 Task: Add Tillamook Extra Sharp Cheddar Cheese to the cart.
Action: Mouse moved to (900, 341)
Screenshot: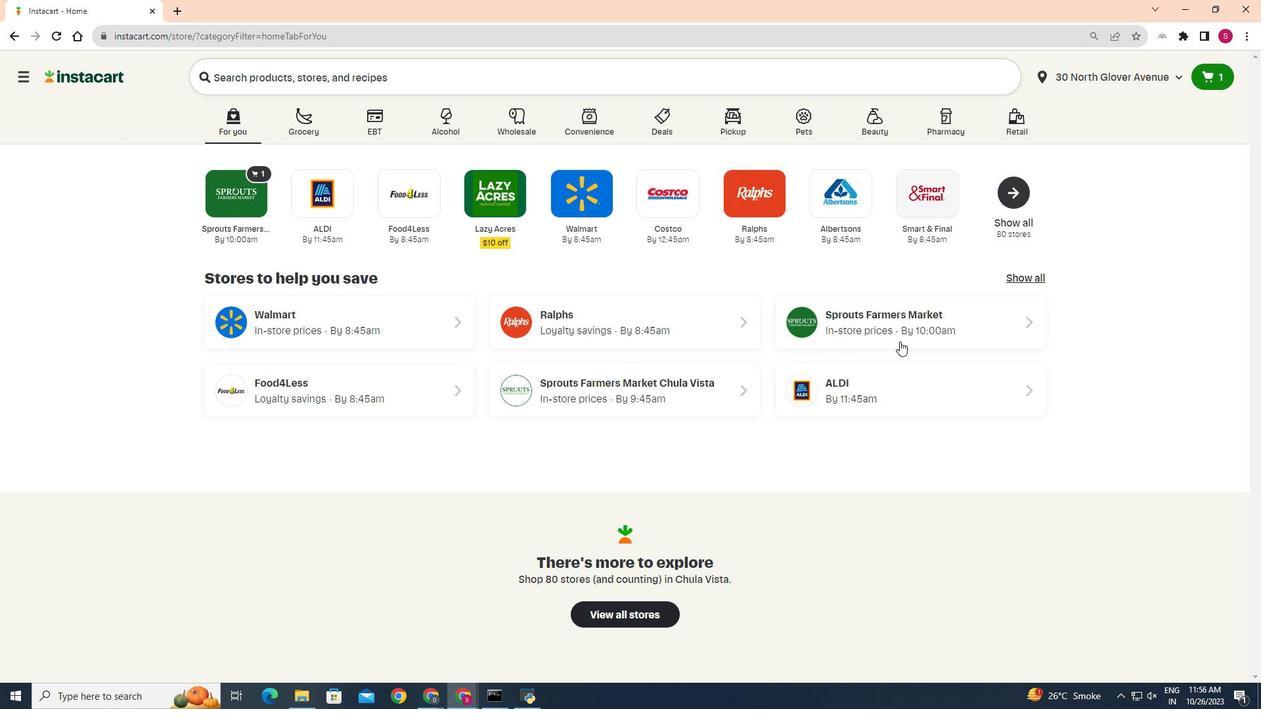
Action: Mouse pressed left at (900, 341)
Screenshot: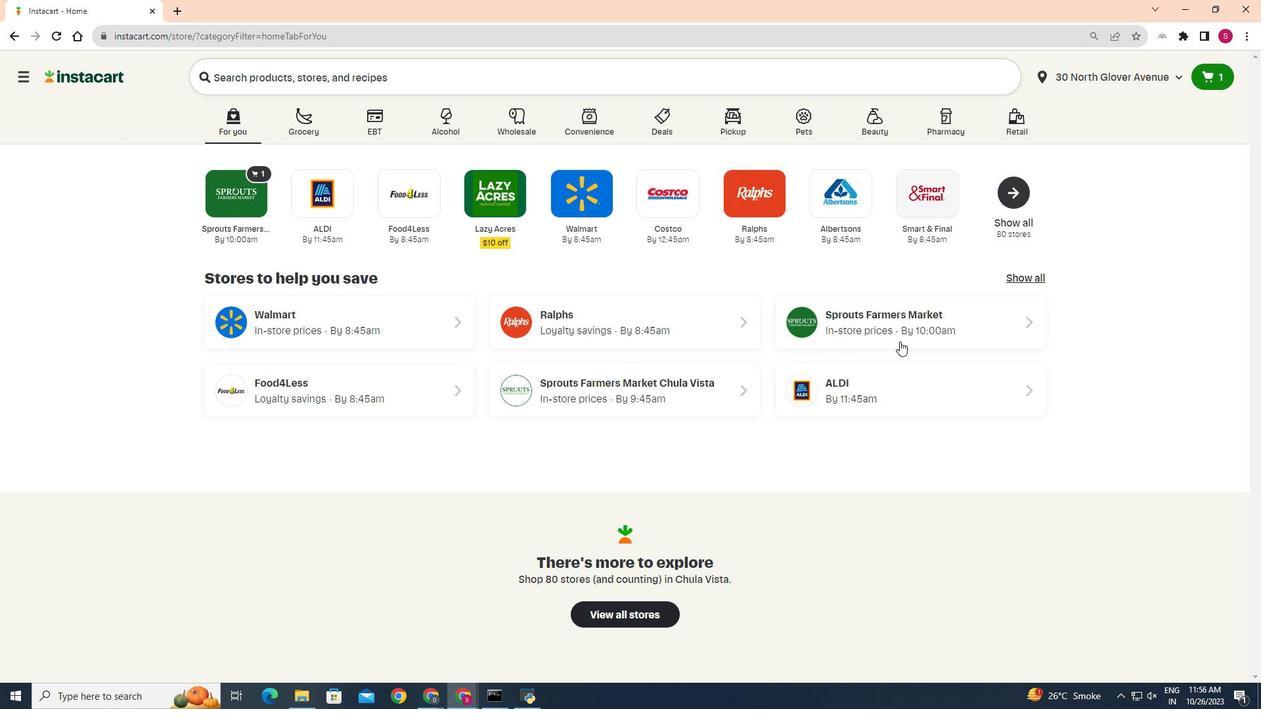 
Action: Mouse moved to (32, 550)
Screenshot: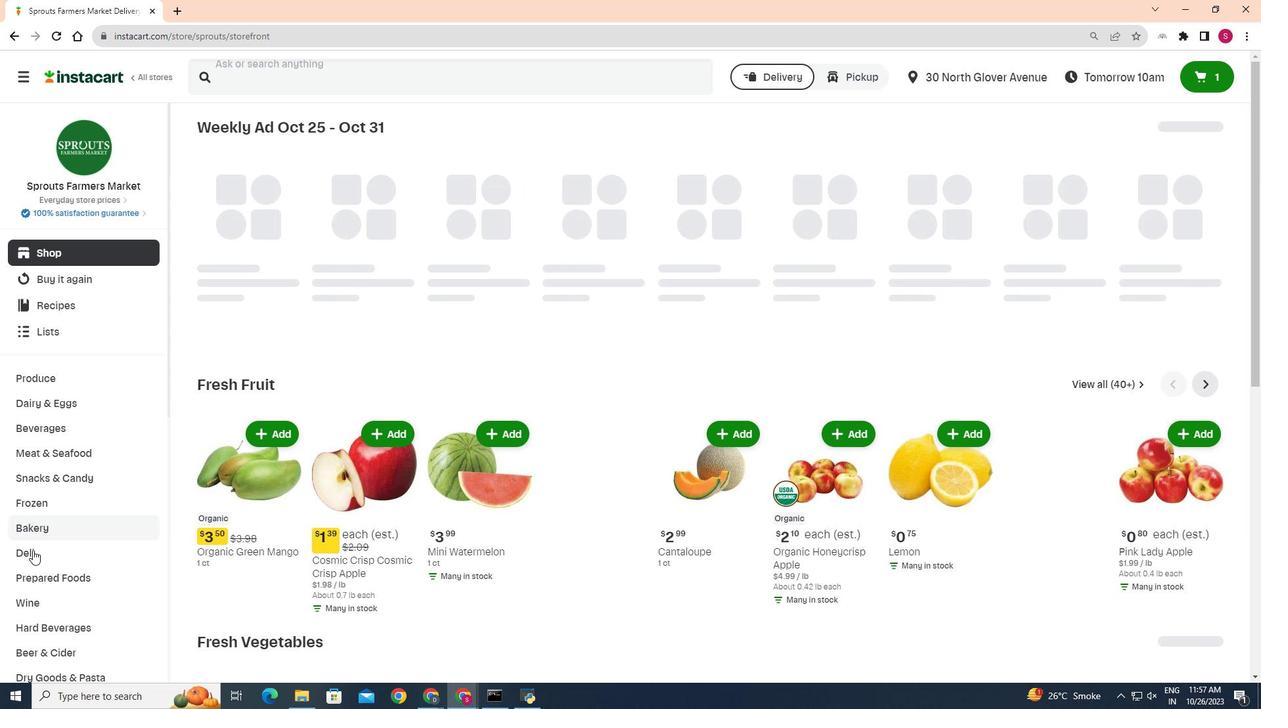 
Action: Mouse pressed left at (32, 550)
Screenshot: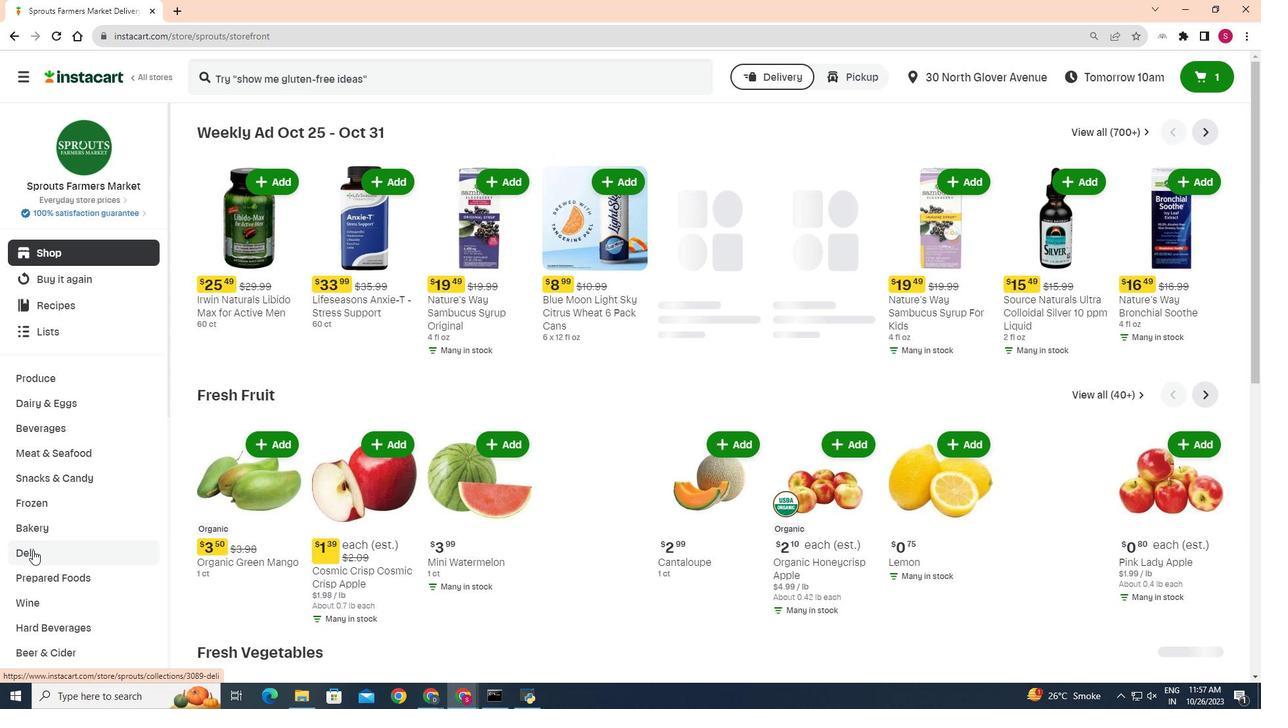 
Action: Mouse moved to (345, 164)
Screenshot: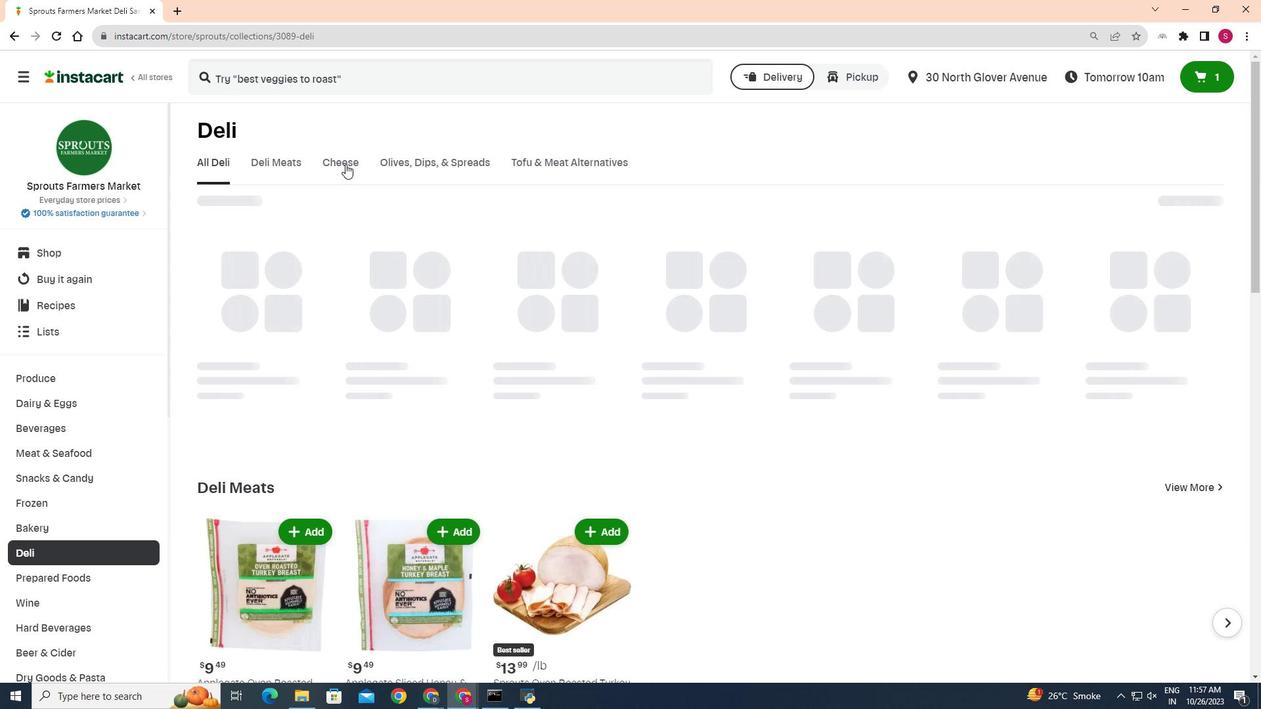 
Action: Mouse pressed left at (345, 164)
Screenshot: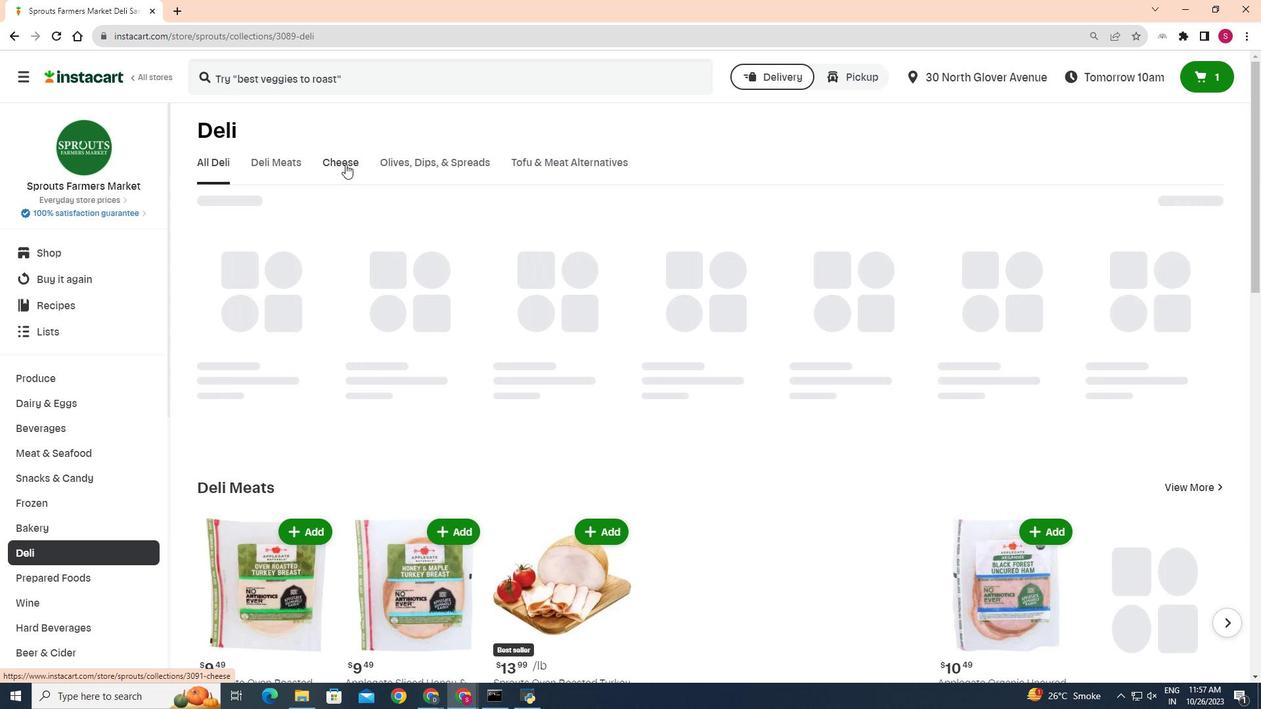 
Action: Mouse moved to (318, 222)
Screenshot: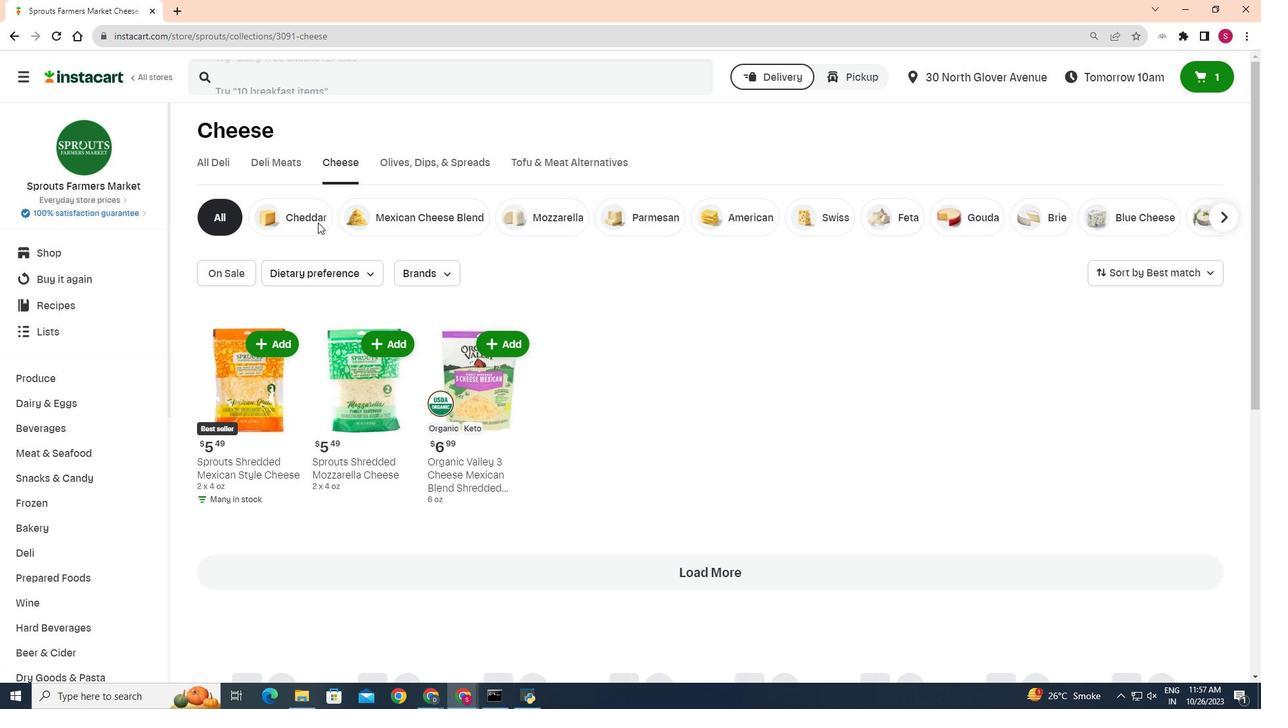 
Action: Mouse pressed left at (318, 222)
Screenshot: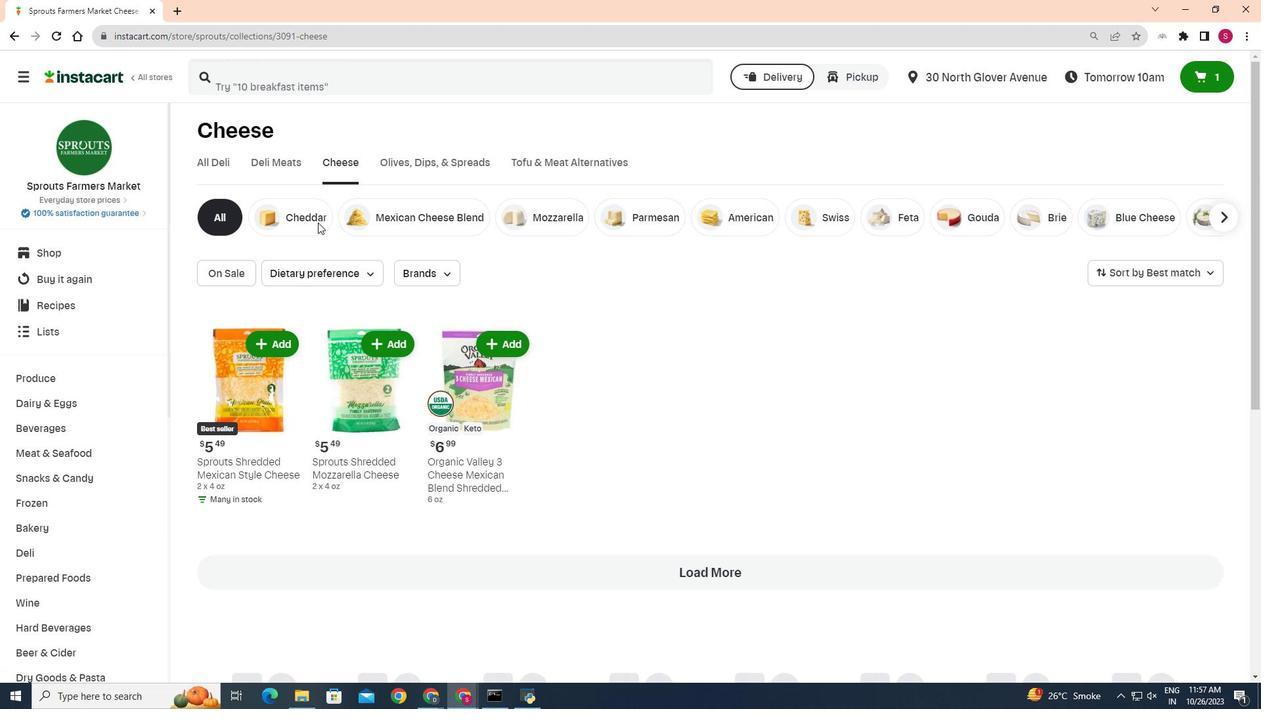 
Action: Mouse moved to (303, 222)
Screenshot: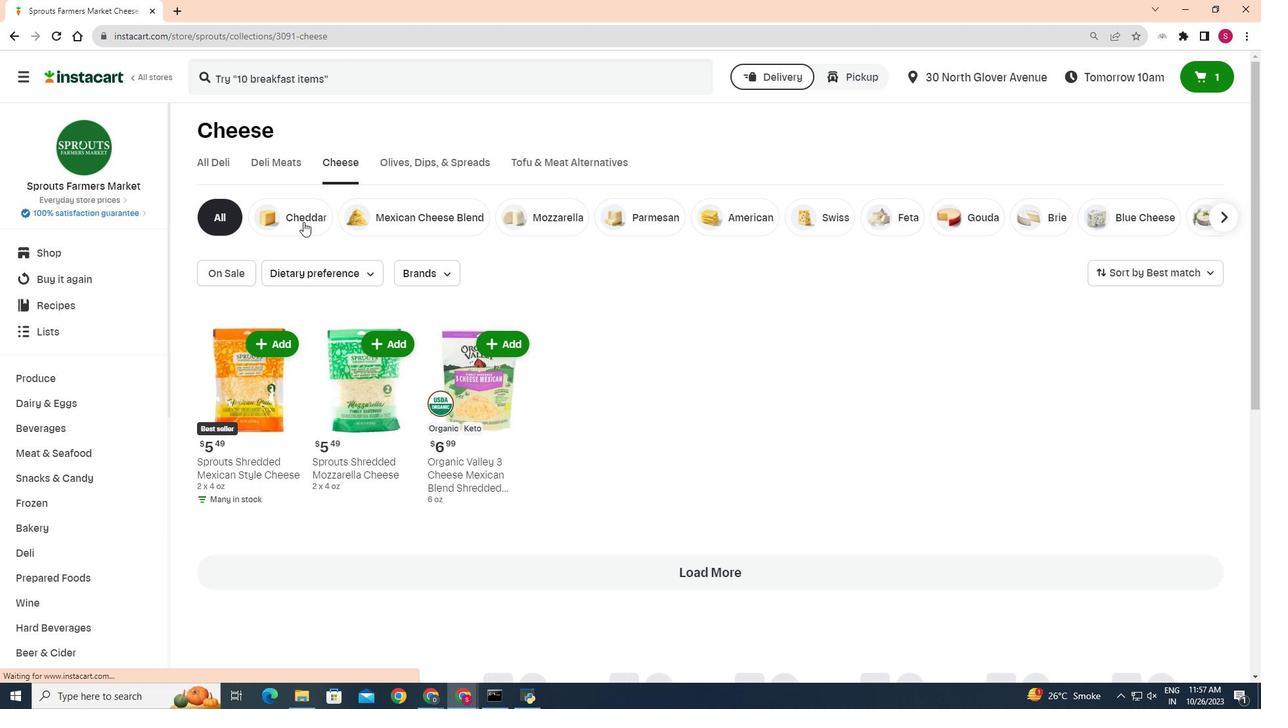 
Action: Mouse pressed left at (303, 222)
Screenshot: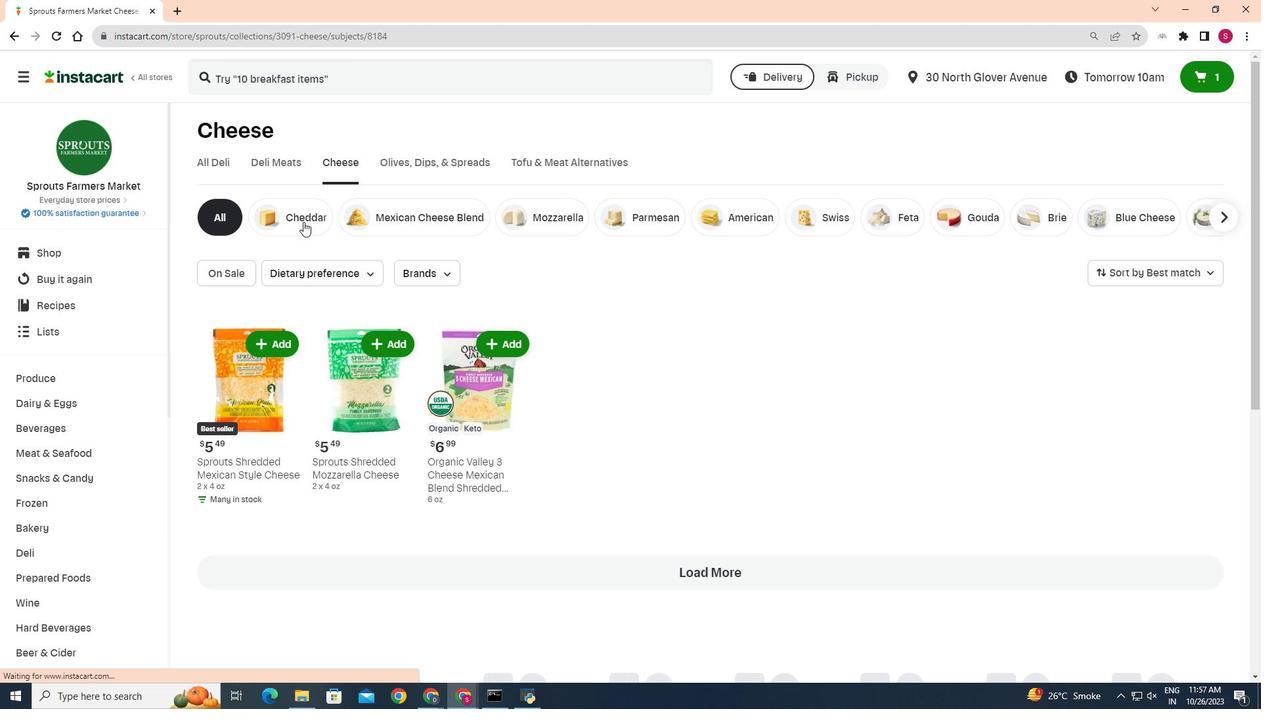 
Action: Mouse moved to (1222, 413)
Screenshot: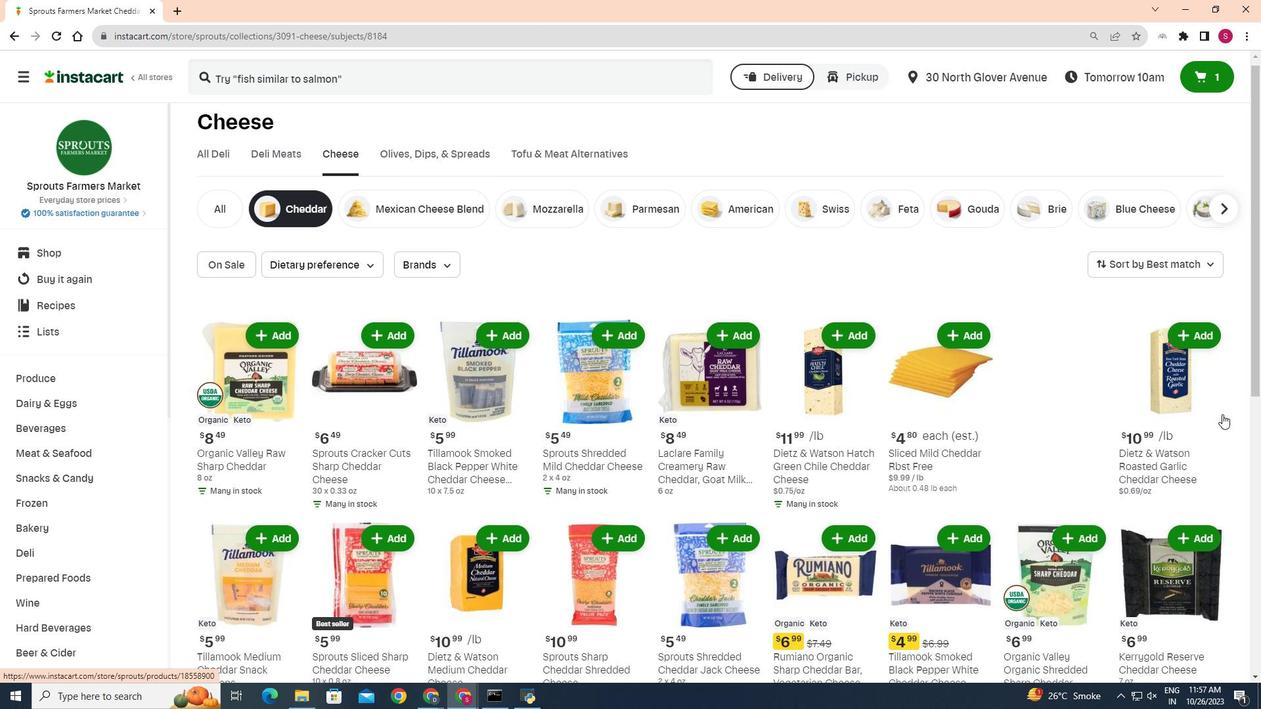 
Action: Mouse scrolled (1222, 413) with delta (0, 0)
Screenshot: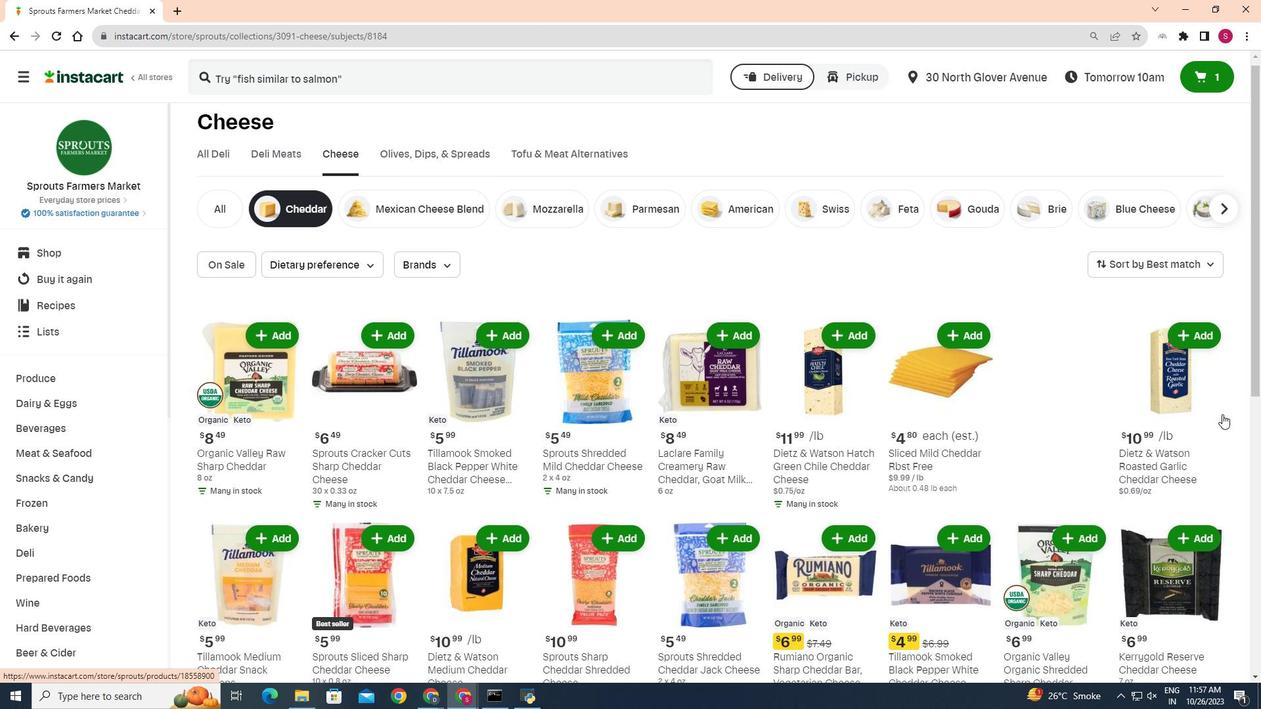 
Action: Mouse moved to (1222, 414)
Screenshot: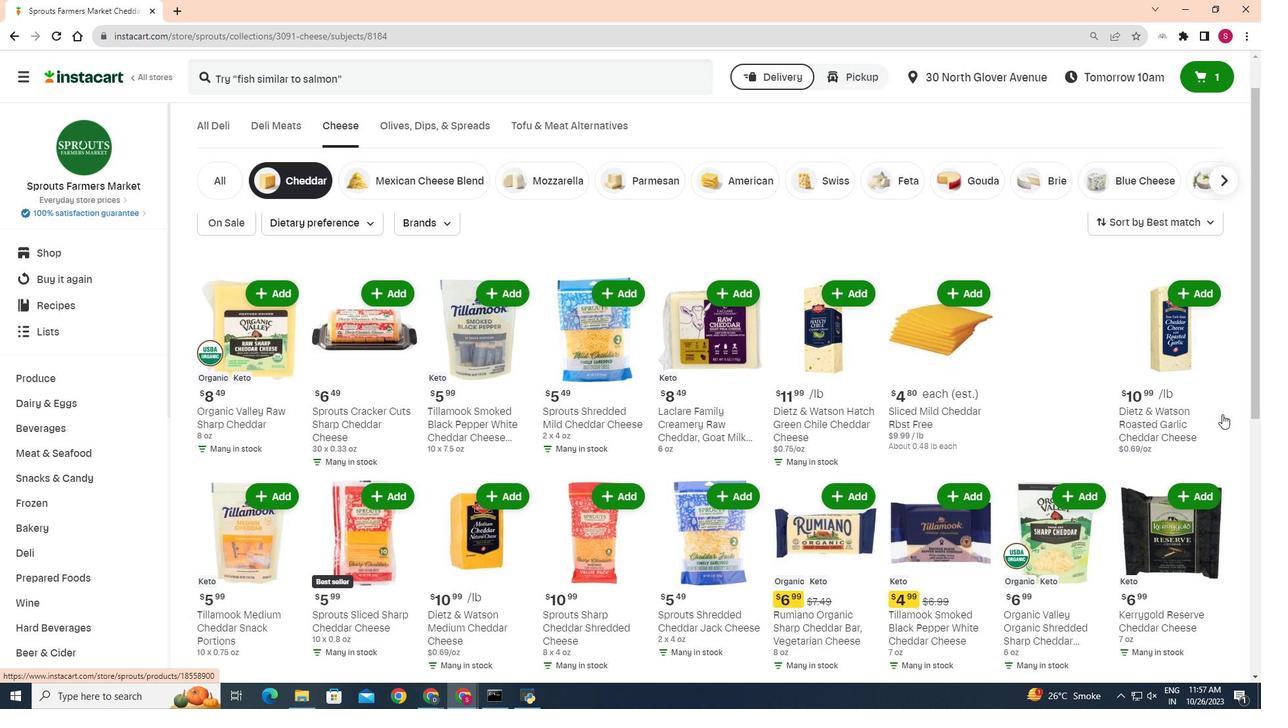 
Action: Mouse scrolled (1222, 413) with delta (0, 0)
Screenshot: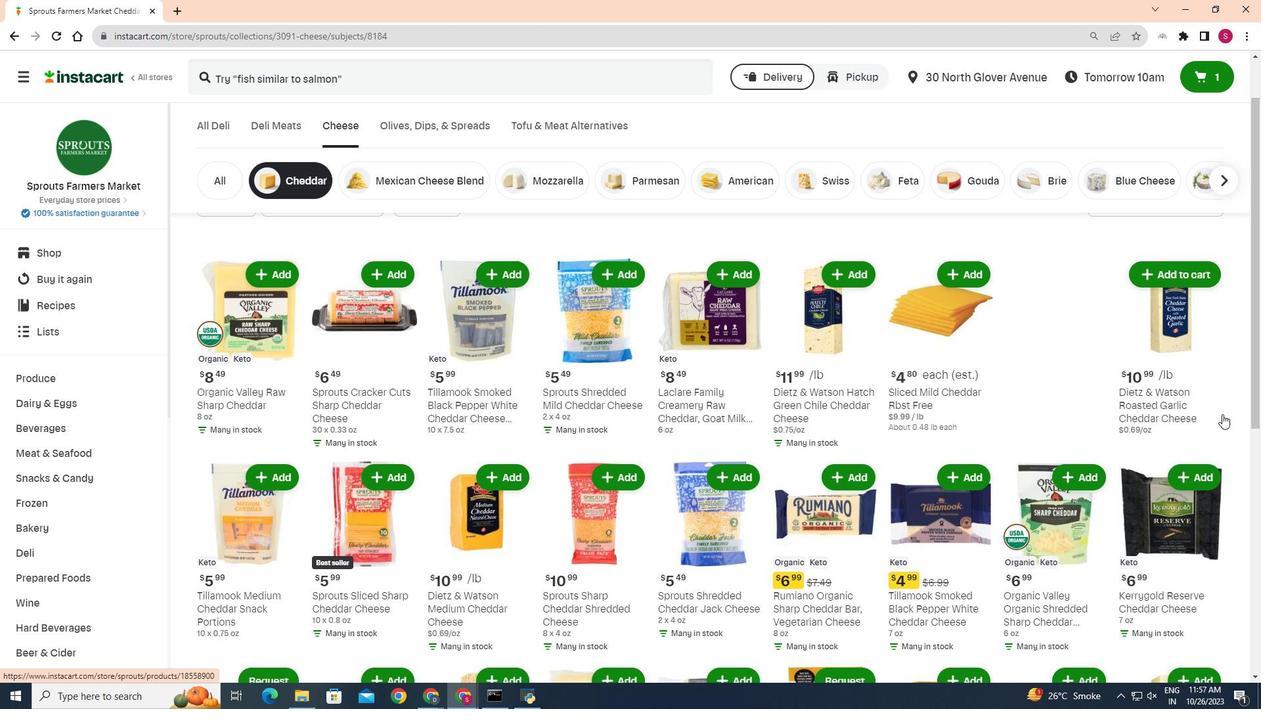 
Action: Mouse moved to (278, 462)
Screenshot: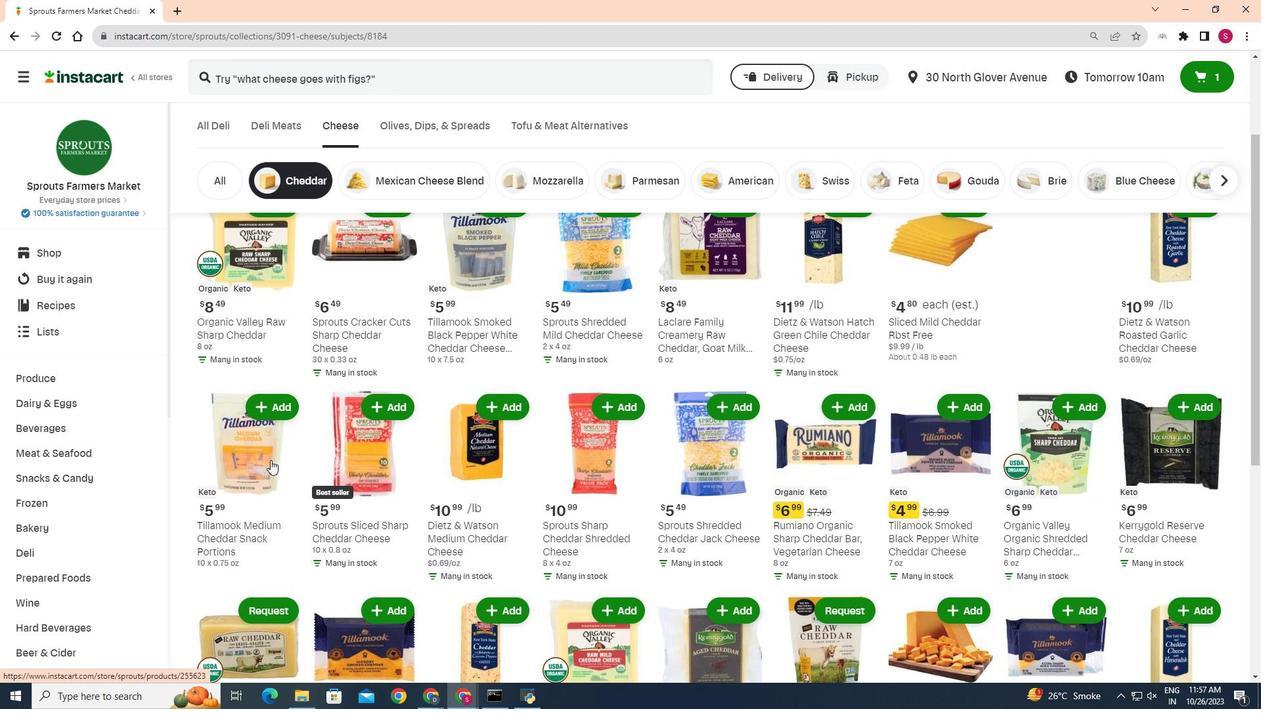 
Action: Mouse scrolled (278, 461) with delta (0, 0)
Screenshot: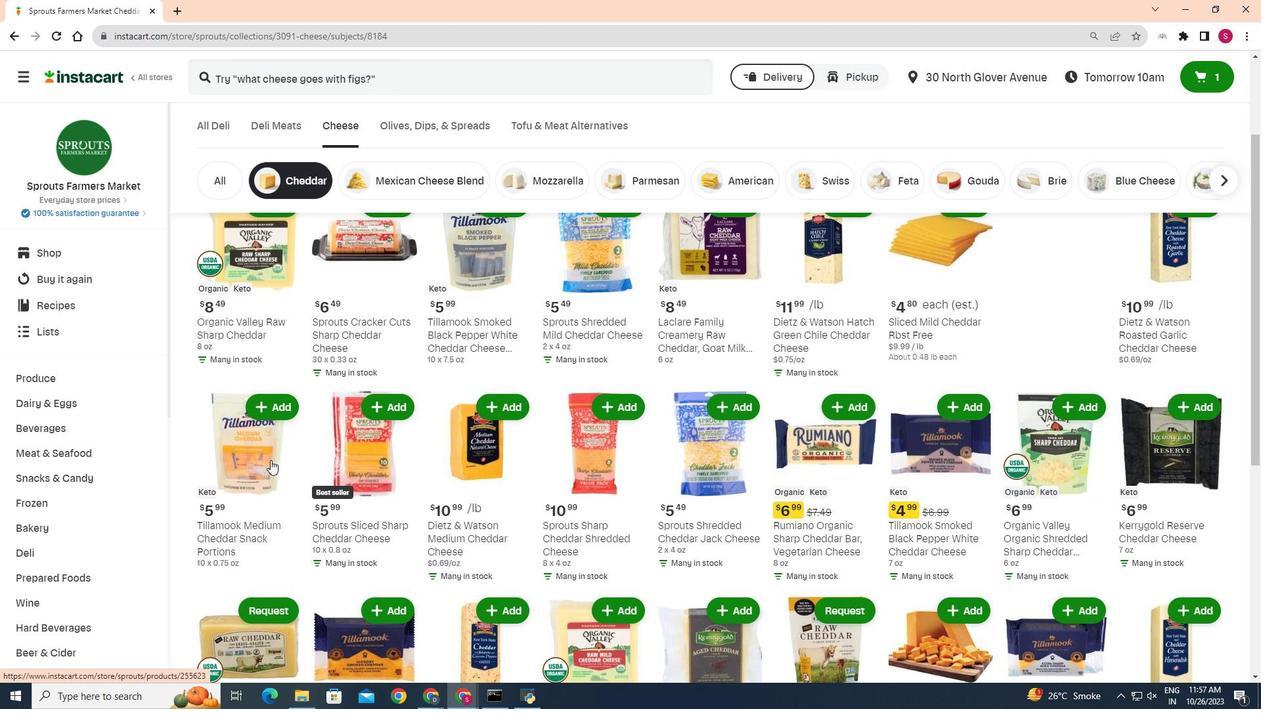 
Action: Mouse moved to (270, 460)
Screenshot: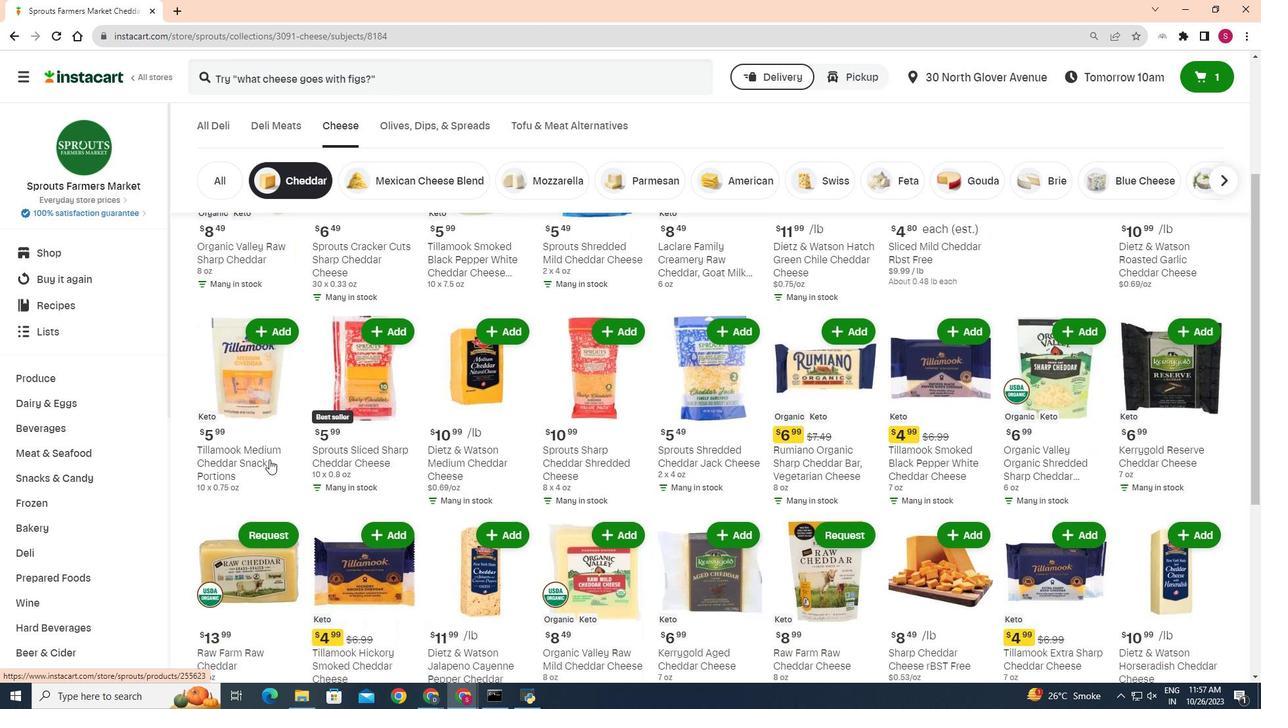 
Action: Mouse scrolled (270, 459) with delta (0, 0)
Screenshot: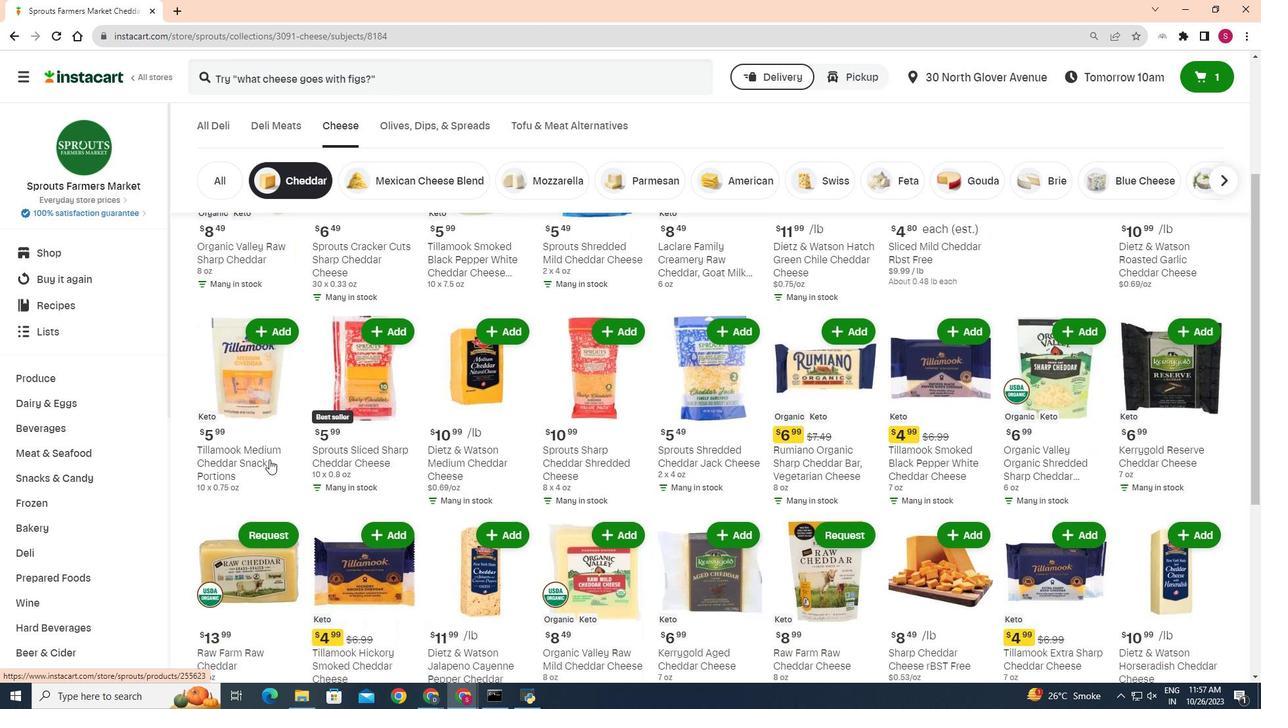 
Action: Mouse moved to (269, 459)
Screenshot: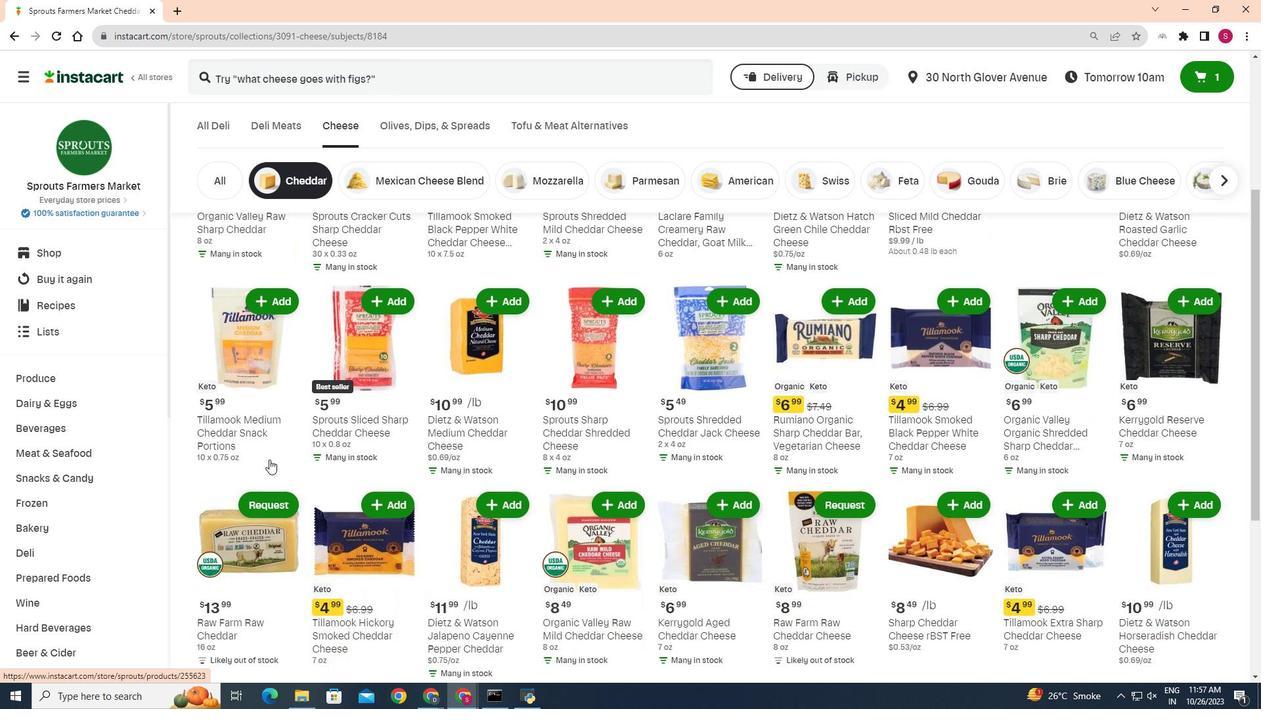 
Action: Mouse scrolled (269, 459) with delta (0, 0)
Screenshot: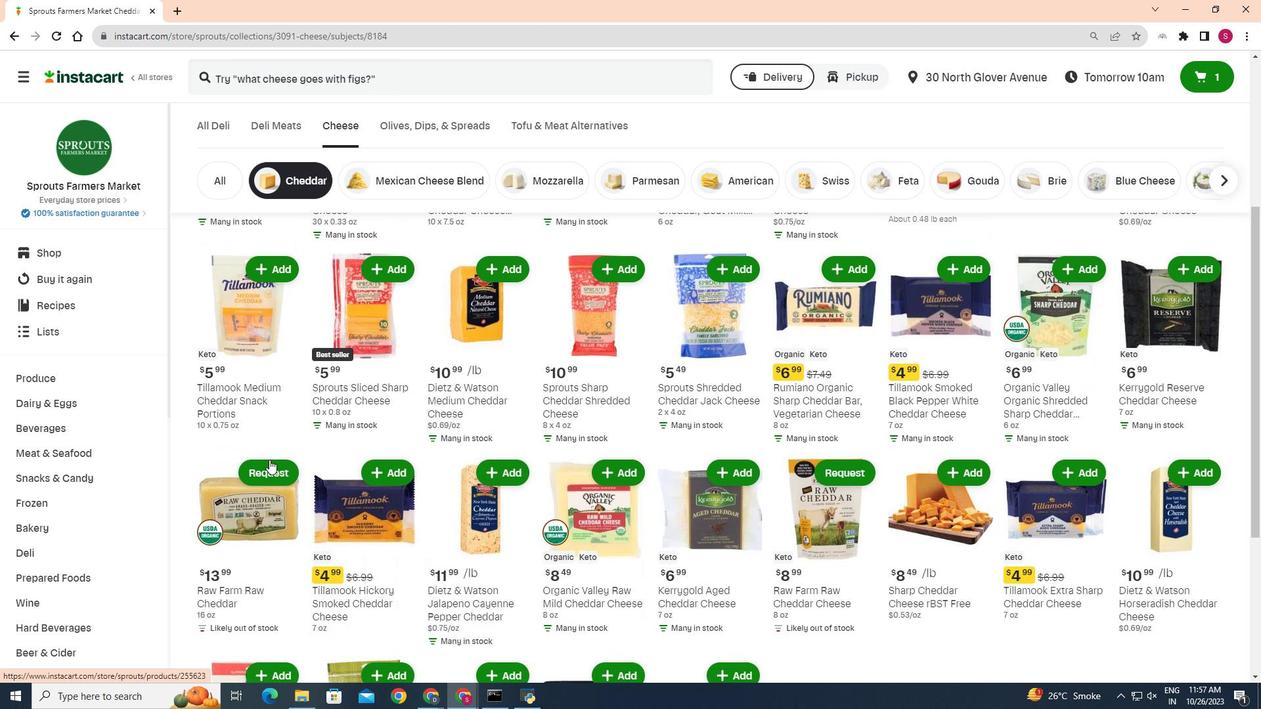 
Action: Mouse moved to (1086, 419)
Screenshot: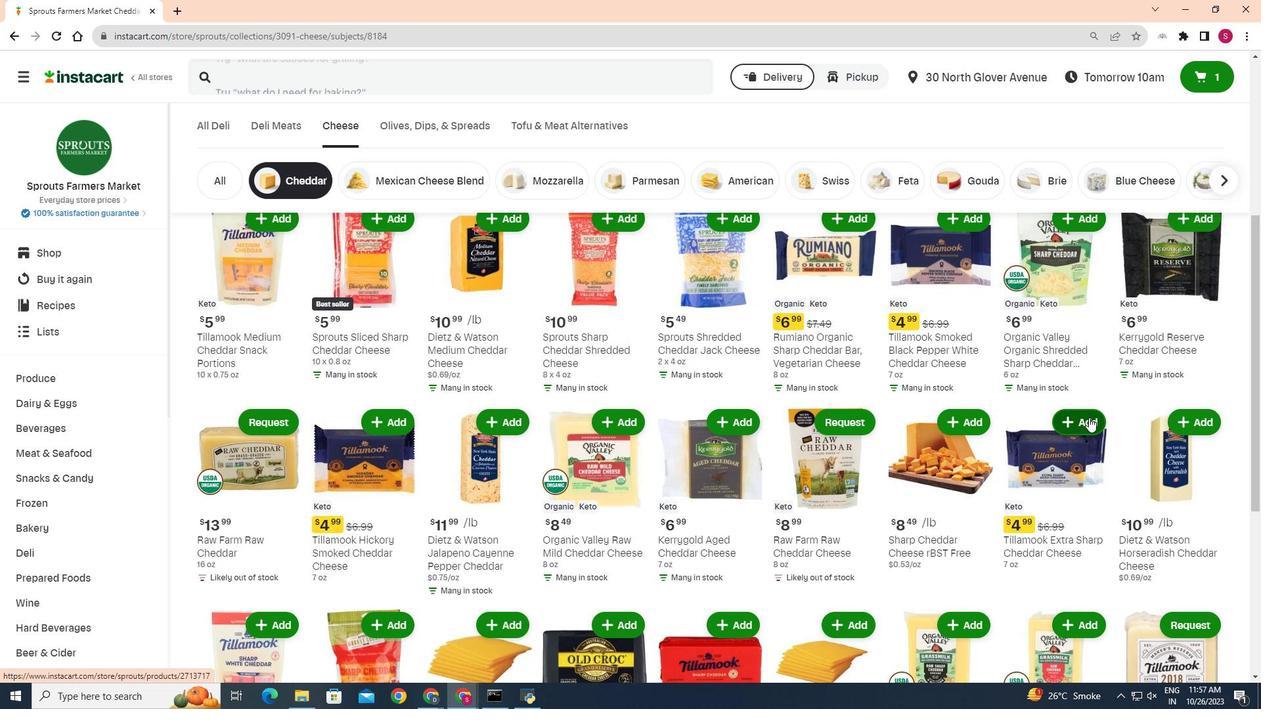 
Action: Mouse pressed left at (1086, 419)
Screenshot: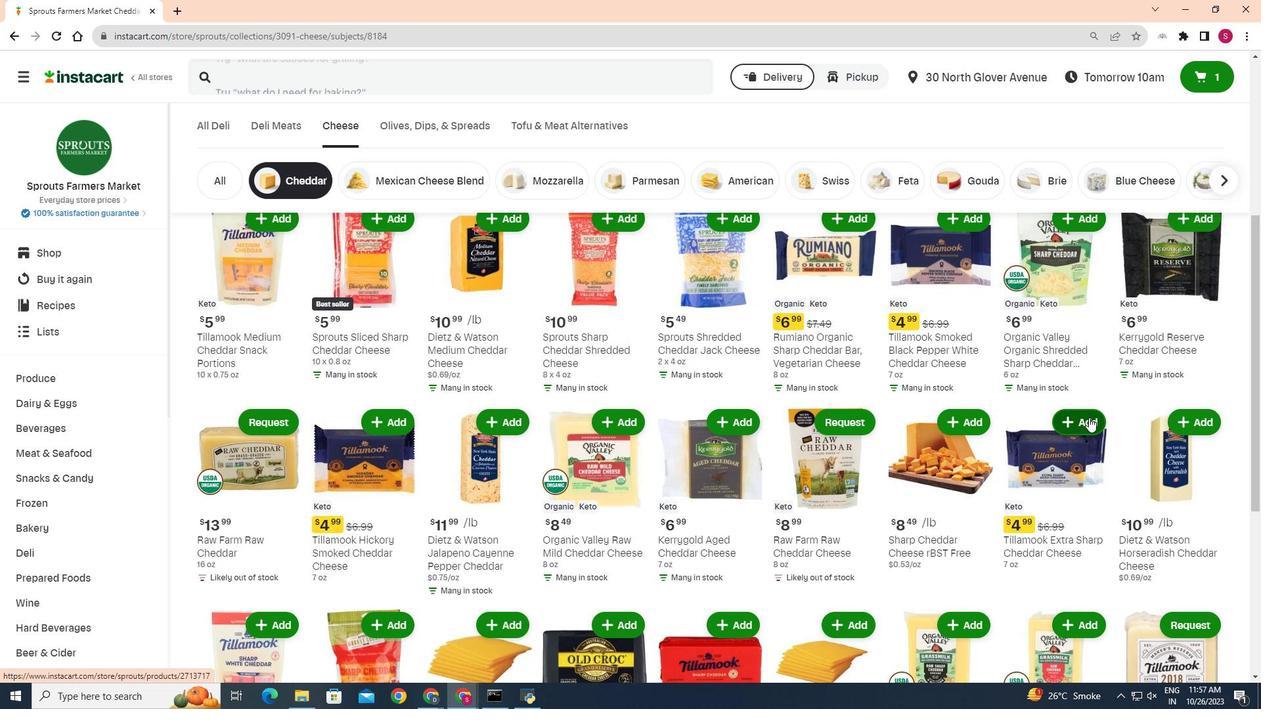 
Action: Mouse moved to (988, 392)
Screenshot: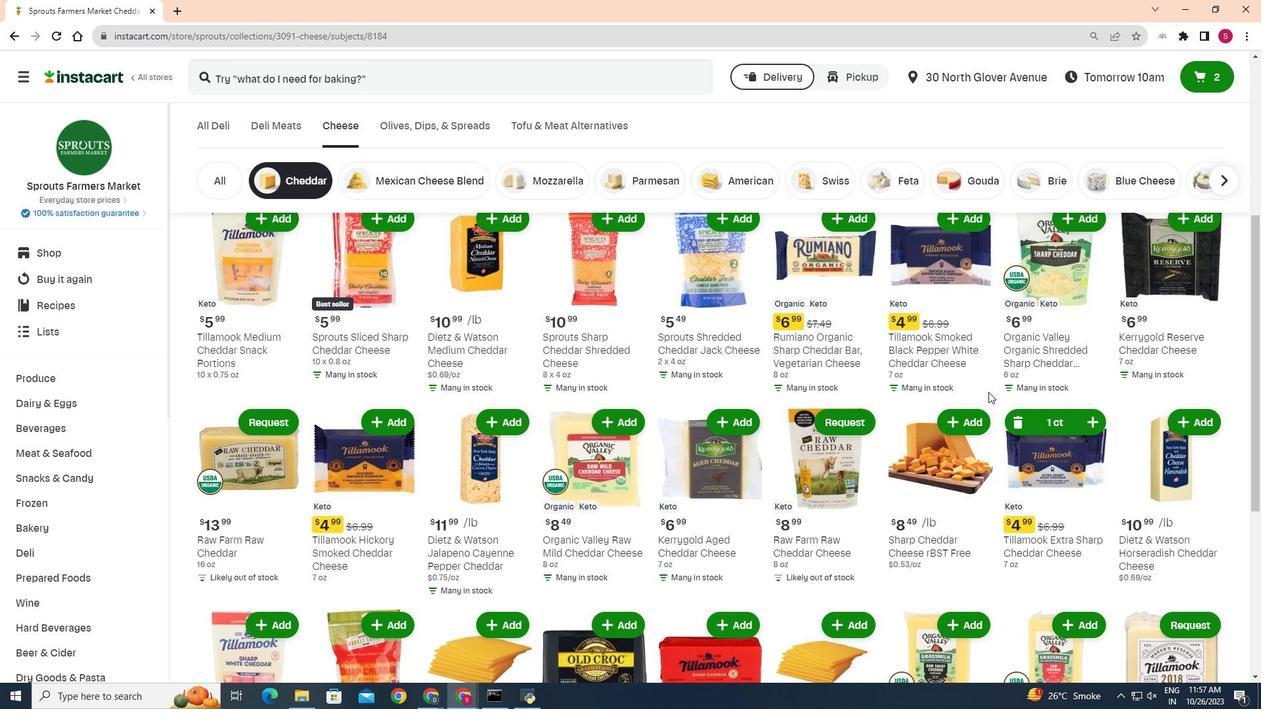 
